 Task: Create a rule when a due date between 1 and 7 working days ago is moved in a card by anyone except me.
Action: Mouse moved to (1151, 96)
Screenshot: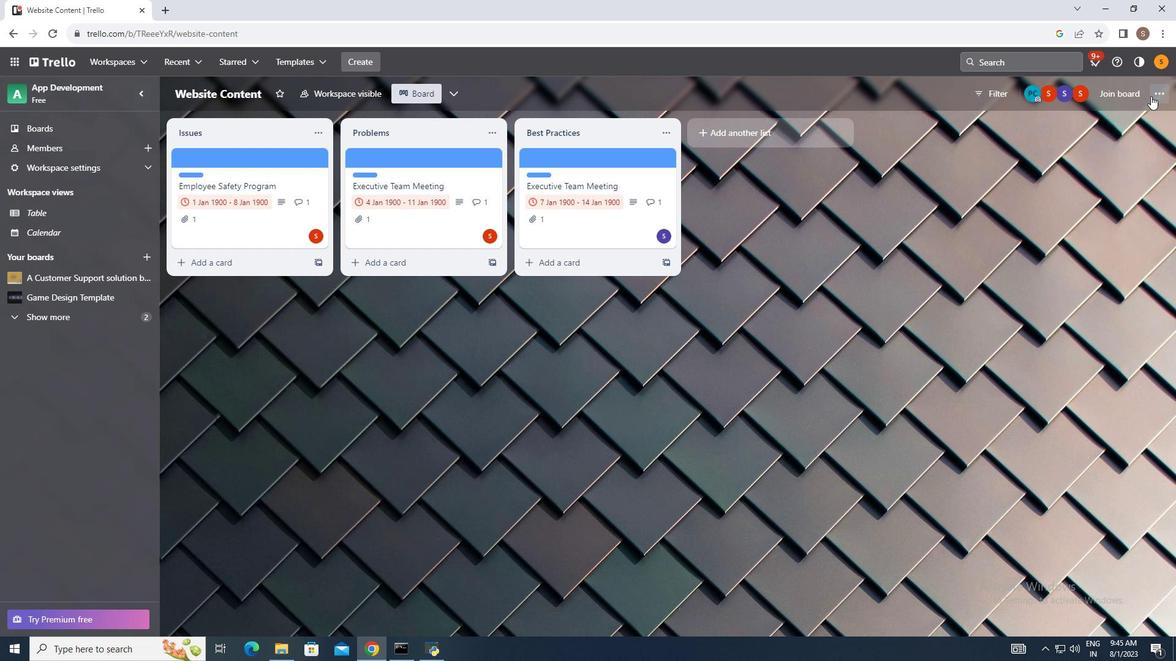 
Action: Mouse pressed left at (1151, 96)
Screenshot: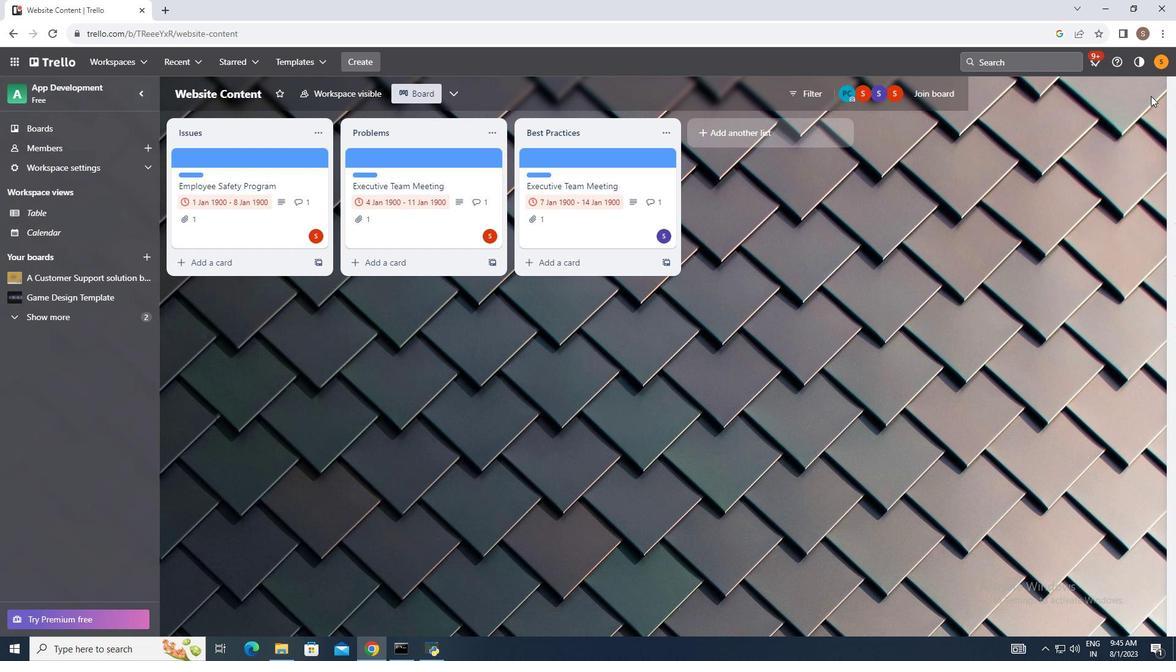 
Action: Mouse moved to (1082, 241)
Screenshot: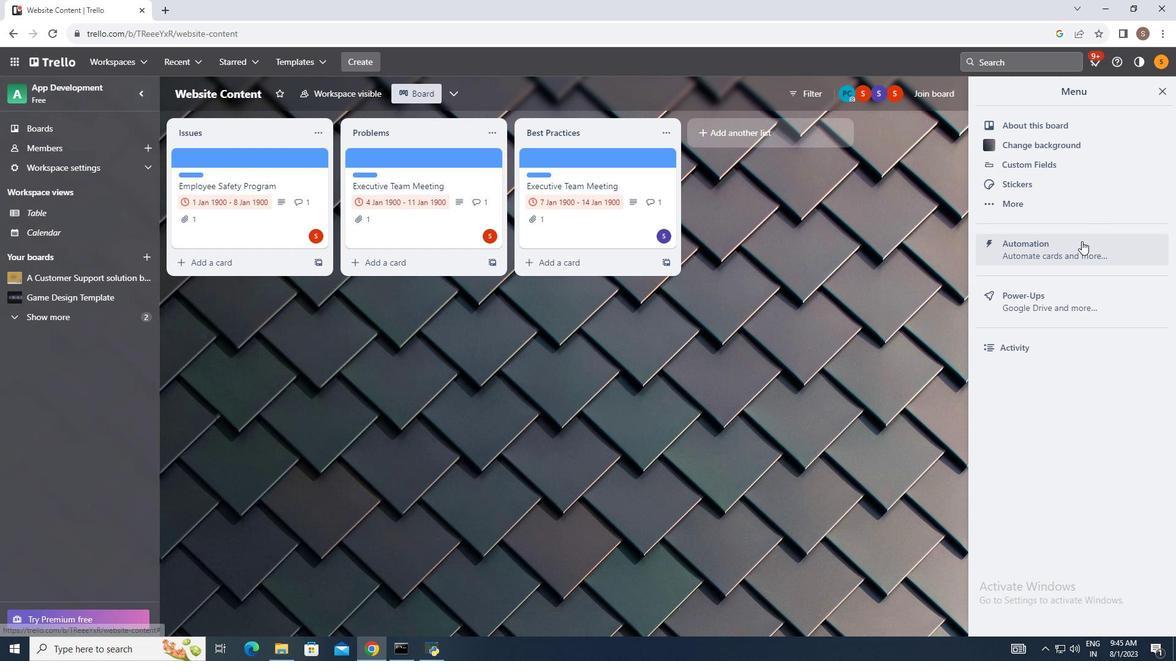 
Action: Mouse pressed left at (1082, 241)
Screenshot: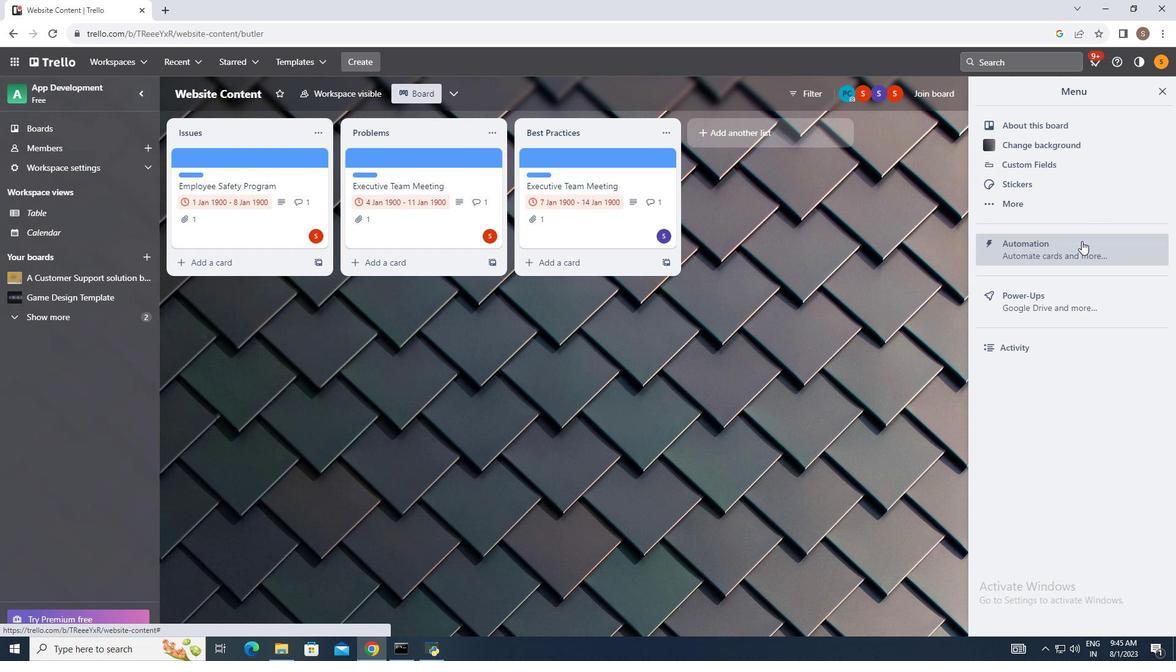 
Action: Mouse moved to (230, 200)
Screenshot: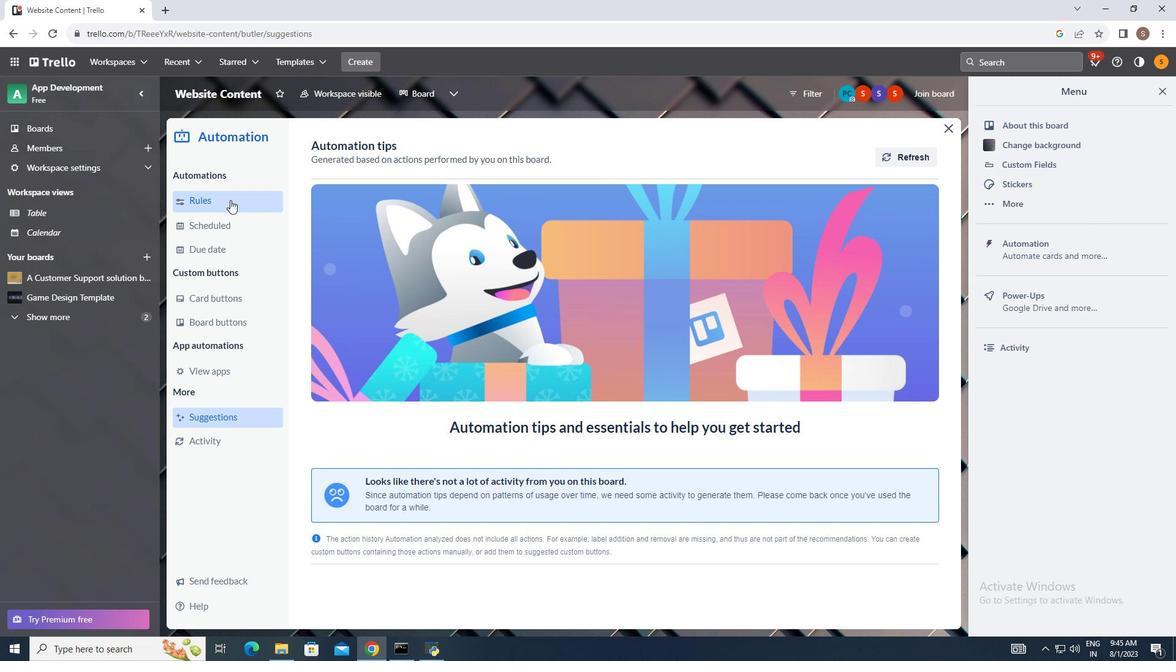 
Action: Mouse pressed left at (230, 200)
Screenshot: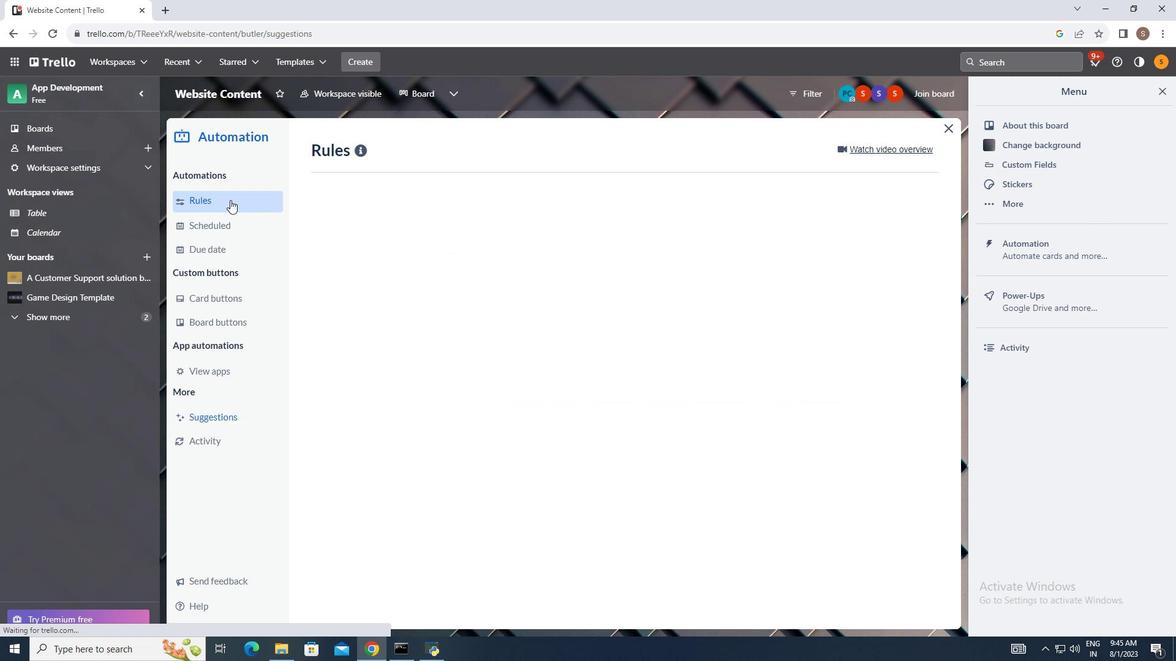 
Action: Mouse moved to (831, 150)
Screenshot: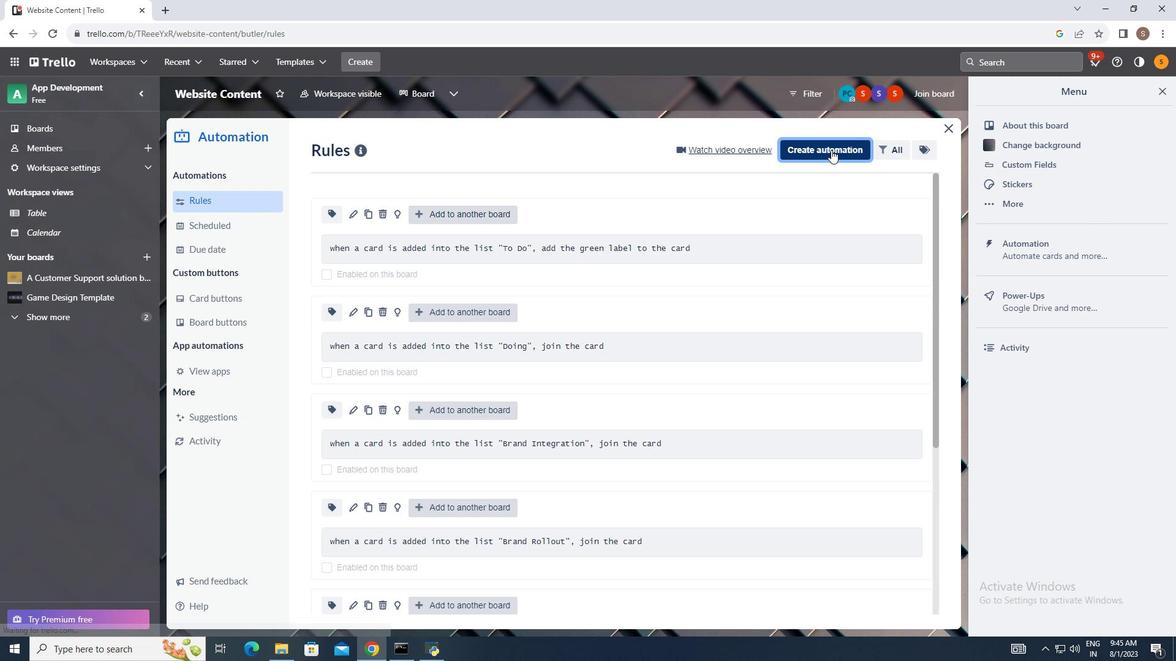 
Action: Mouse pressed left at (831, 150)
Screenshot: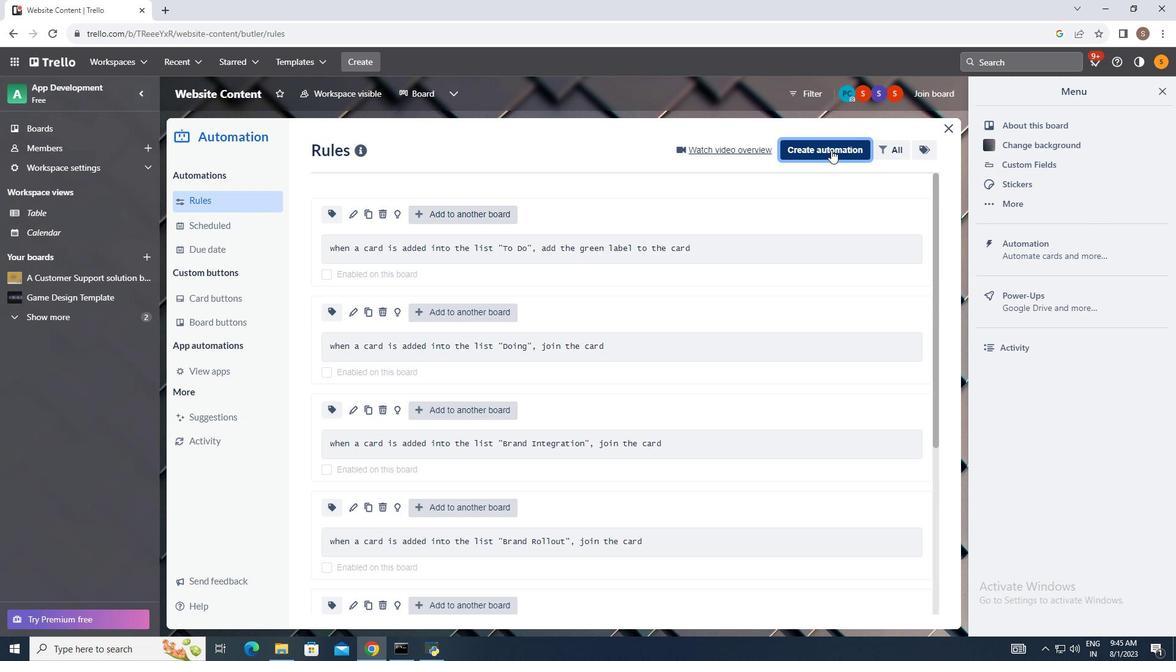 
Action: Mouse moved to (601, 270)
Screenshot: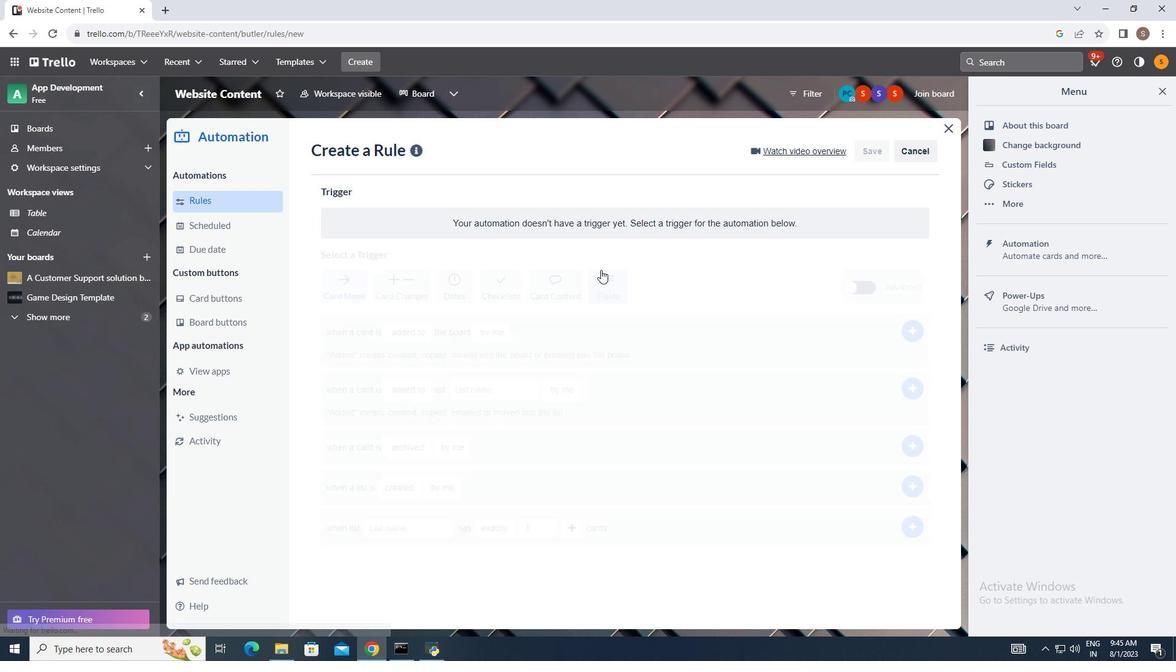
Action: Mouse pressed left at (601, 270)
Screenshot: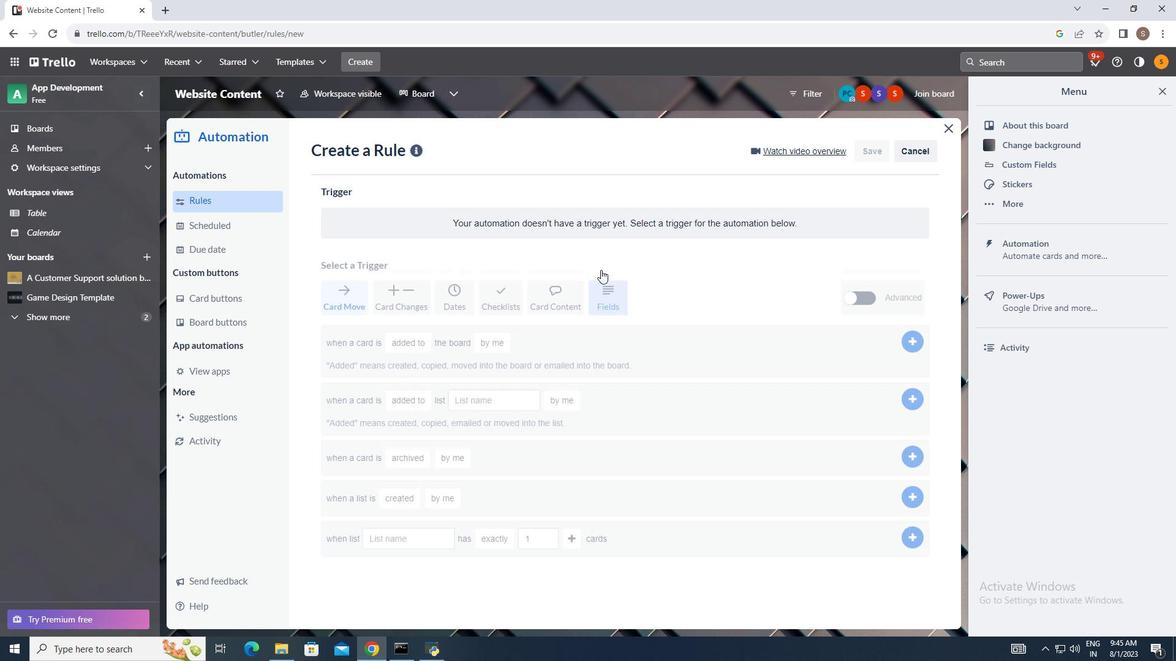 
Action: Mouse moved to (460, 306)
Screenshot: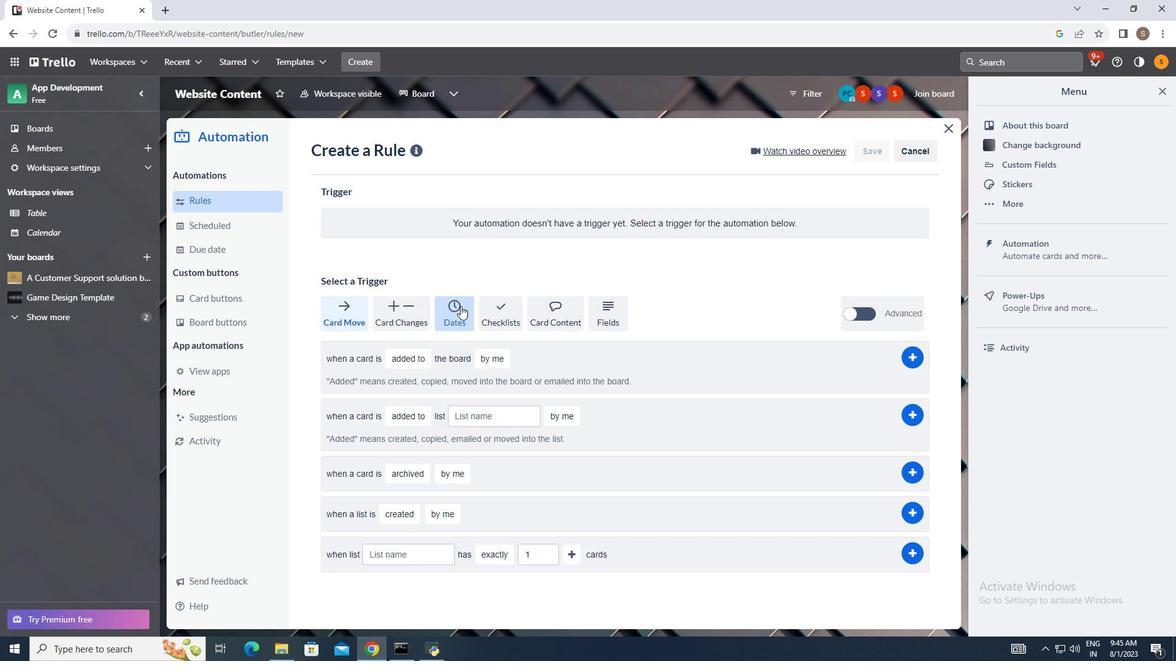 
Action: Mouse pressed left at (460, 306)
Screenshot: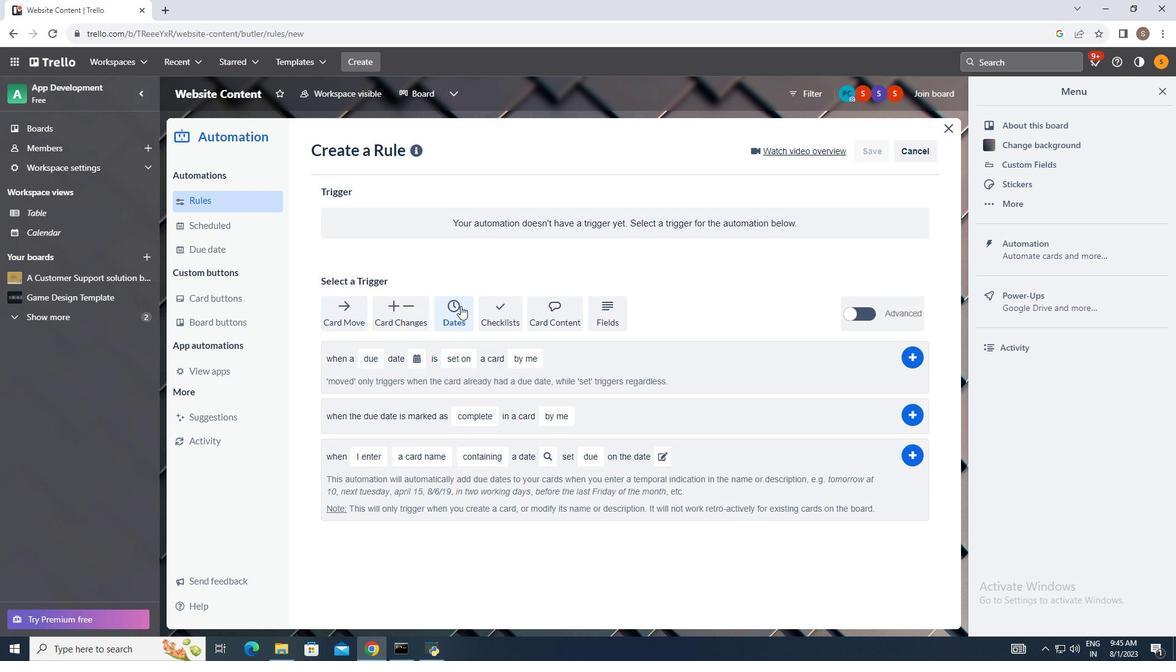 
Action: Mouse moved to (375, 353)
Screenshot: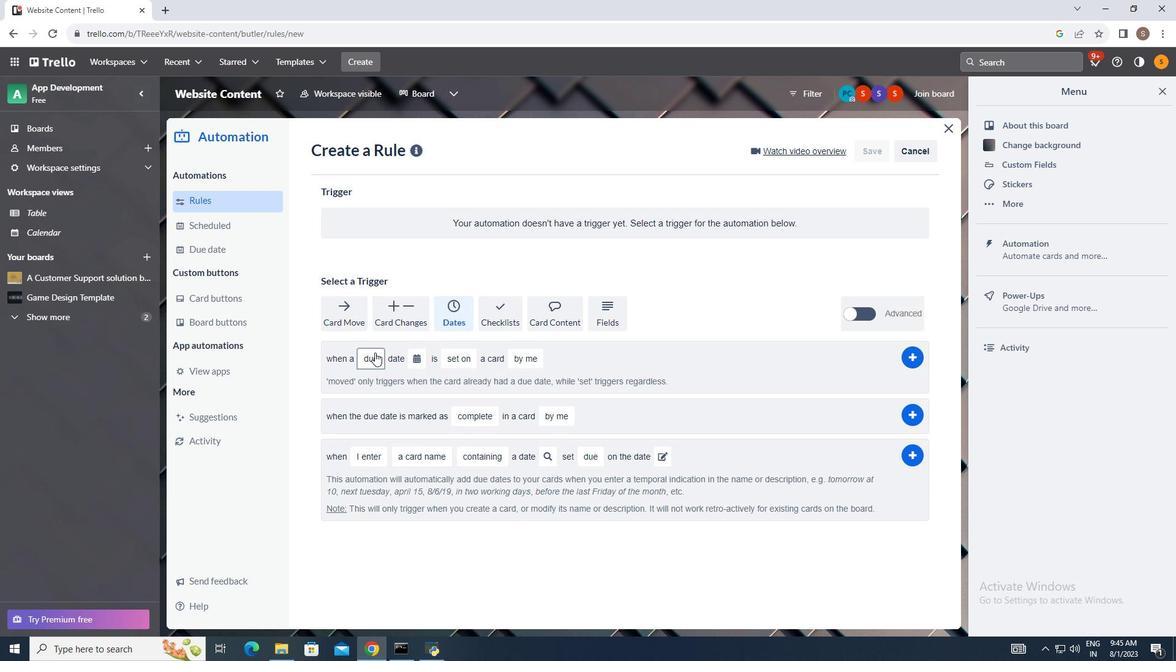 
Action: Mouse pressed left at (375, 353)
Screenshot: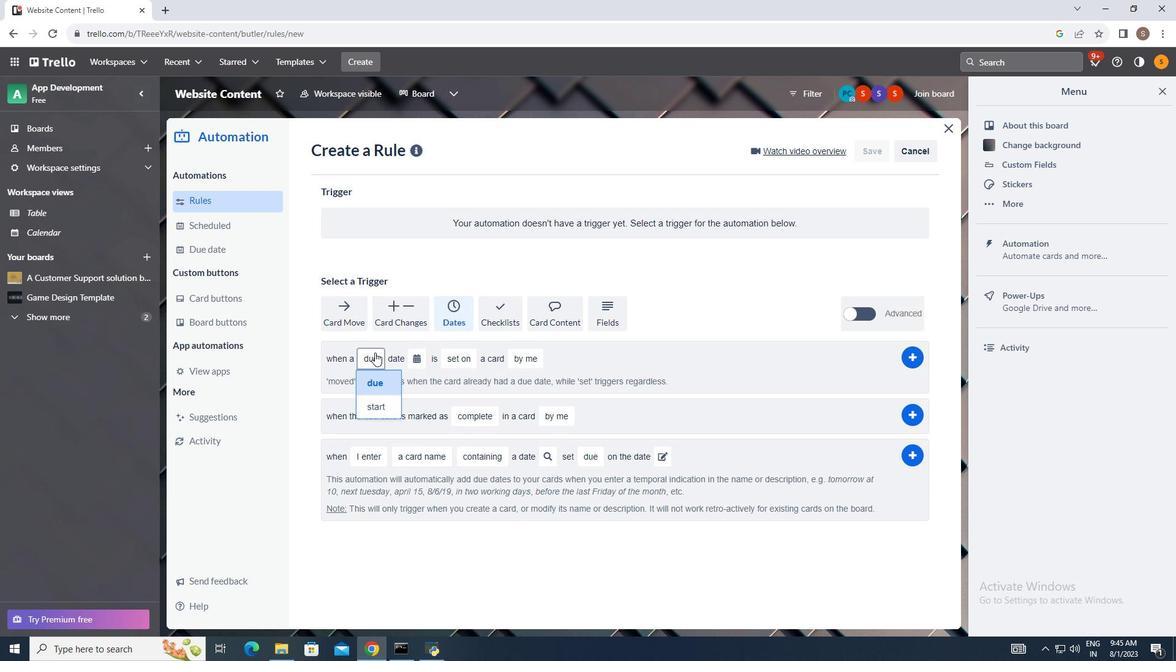 
Action: Mouse moved to (379, 372)
Screenshot: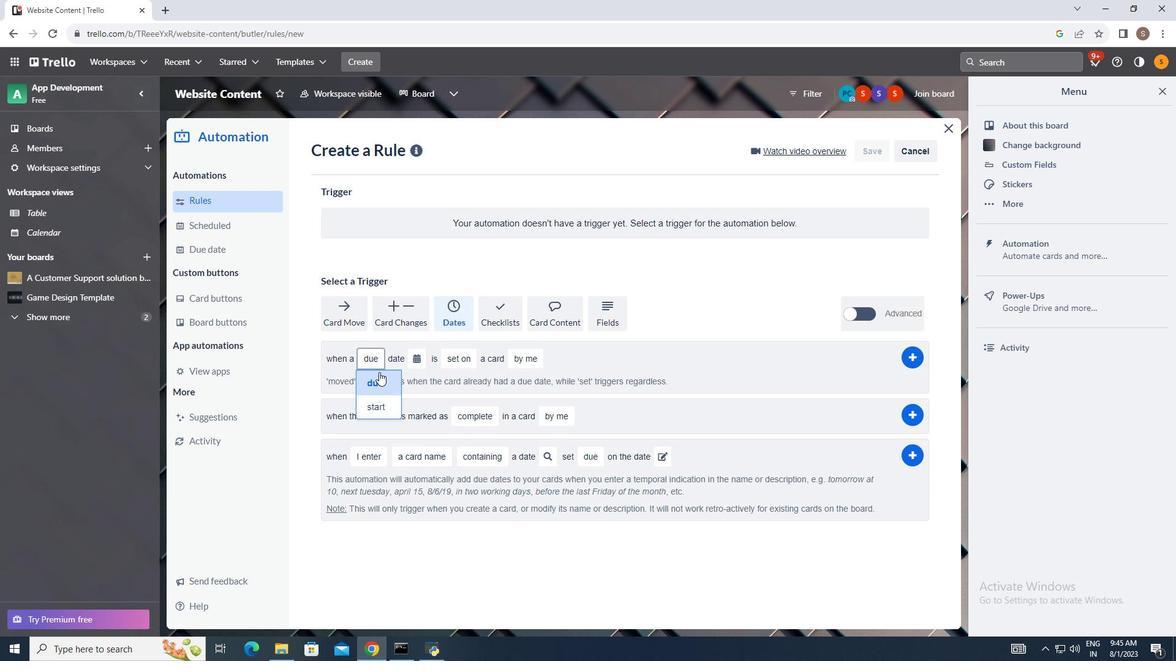 
Action: Mouse pressed left at (379, 372)
Screenshot: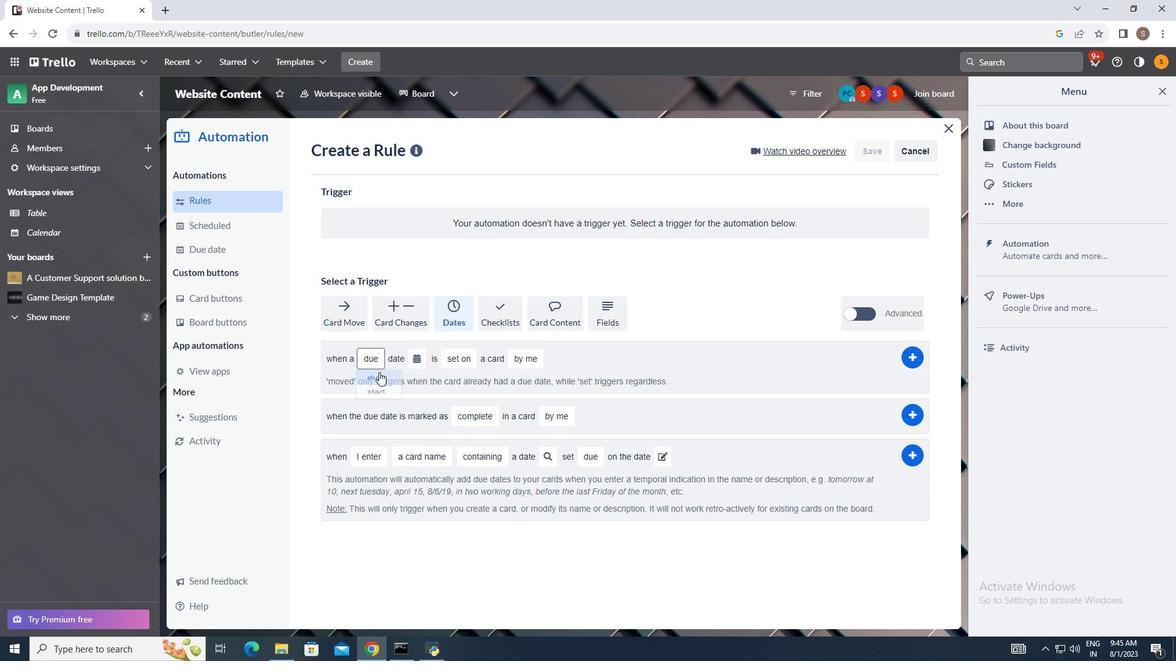 
Action: Mouse moved to (416, 361)
Screenshot: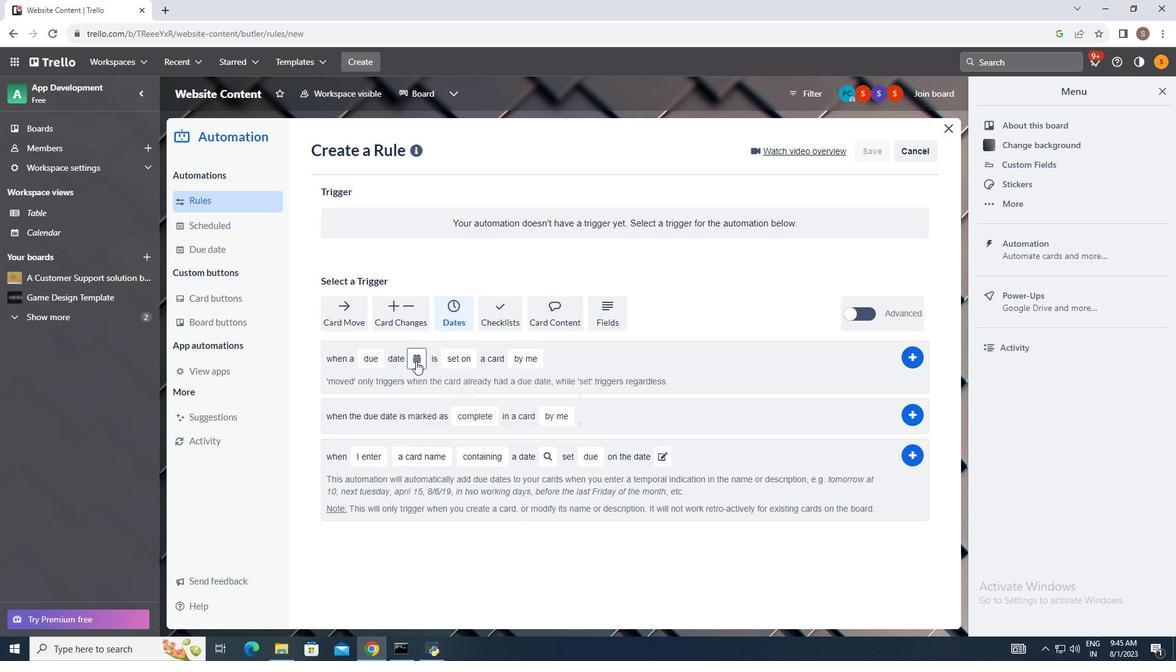 
Action: Mouse pressed left at (416, 361)
Screenshot: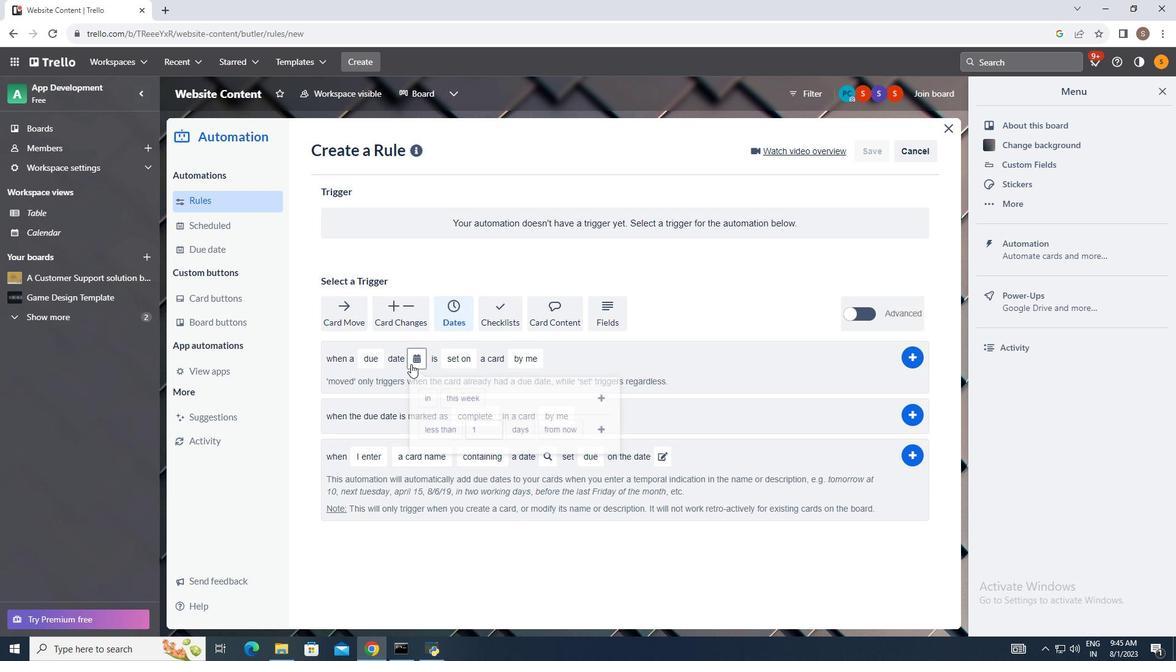 
Action: Mouse moved to (434, 427)
Screenshot: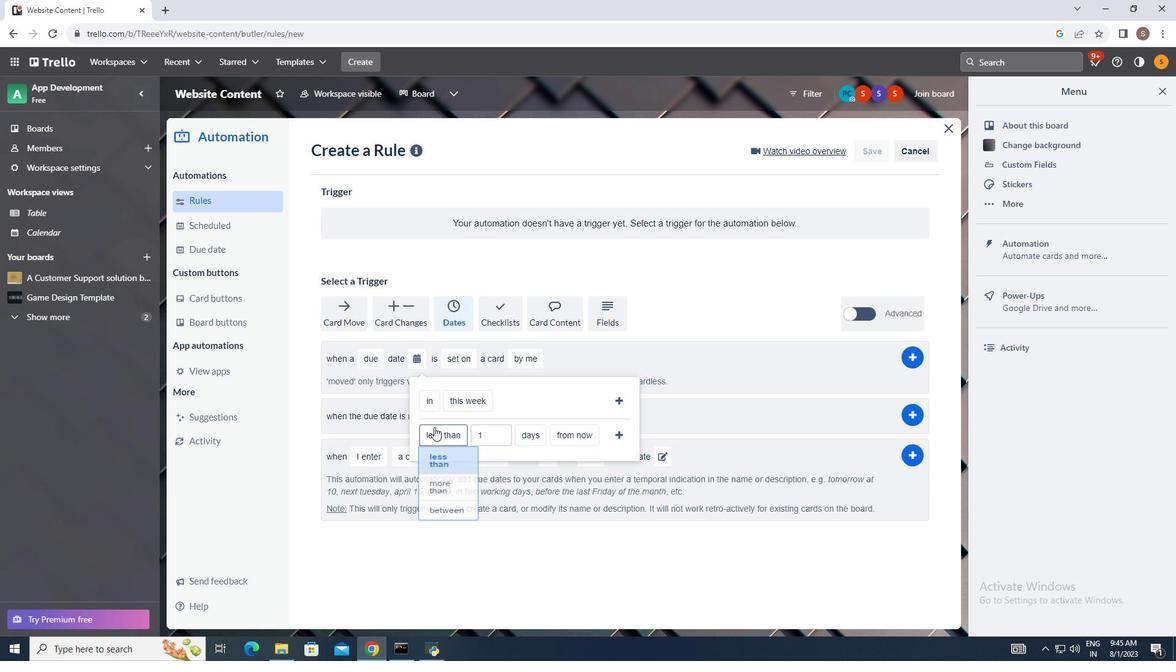 
Action: Mouse pressed left at (434, 427)
Screenshot: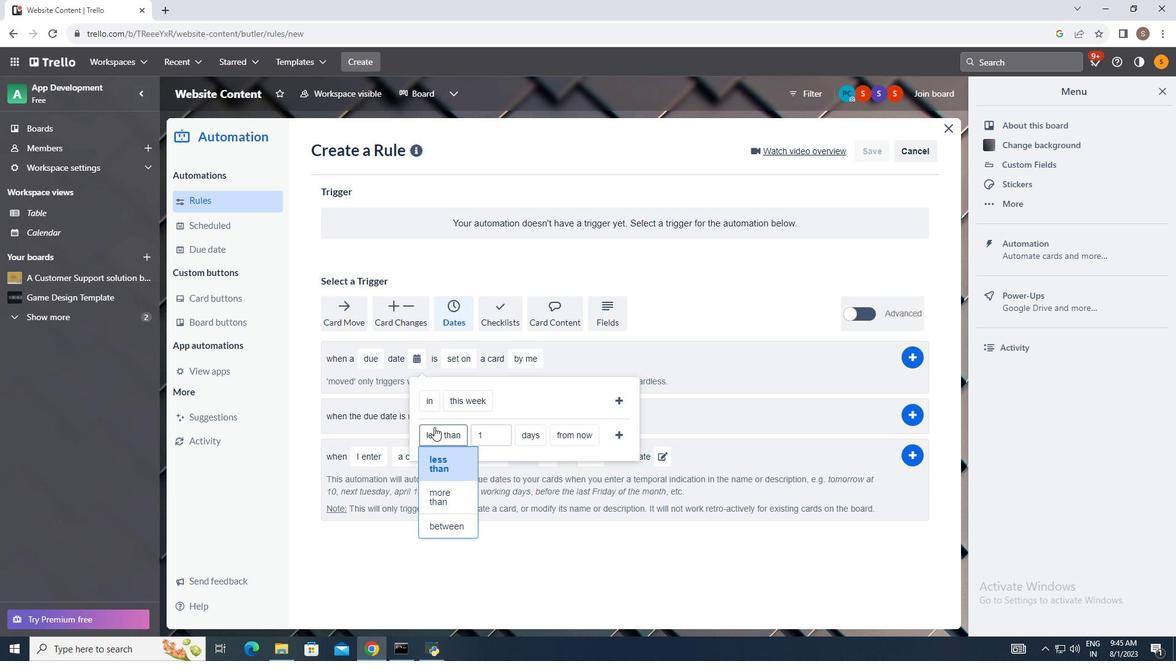 
Action: Mouse moved to (439, 526)
Screenshot: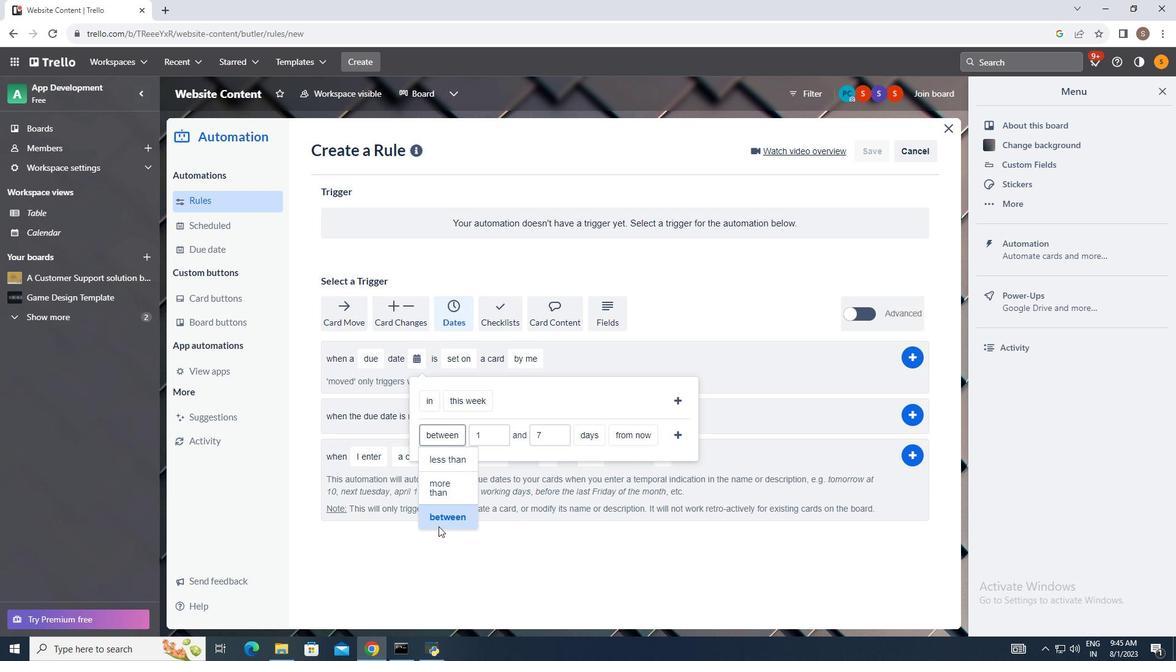 
Action: Mouse pressed left at (439, 526)
Screenshot: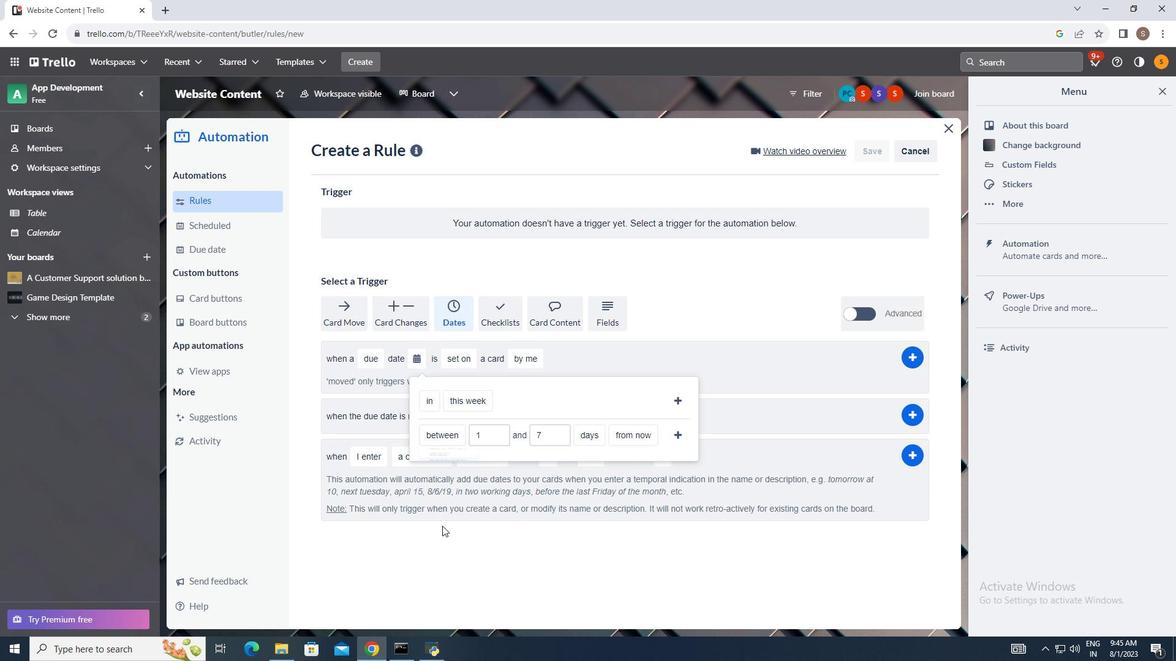 
Action: Mouse moved to (597, 442)
Screenshot: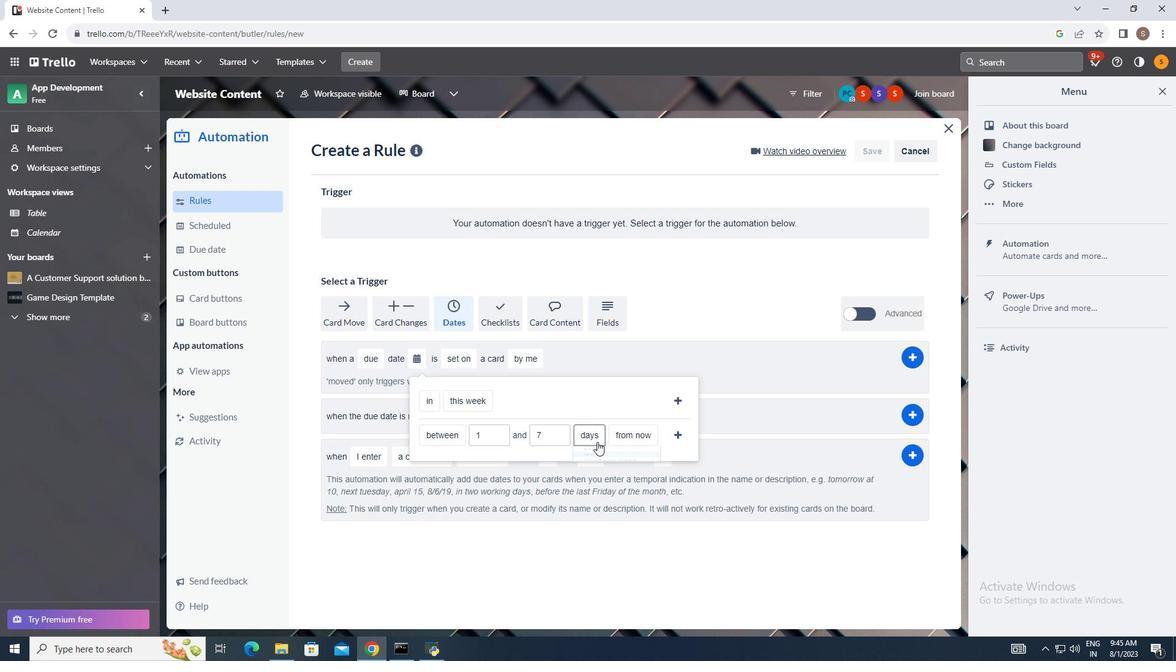 
Action: Mouse pressed left at (597, 442)
Screenshot: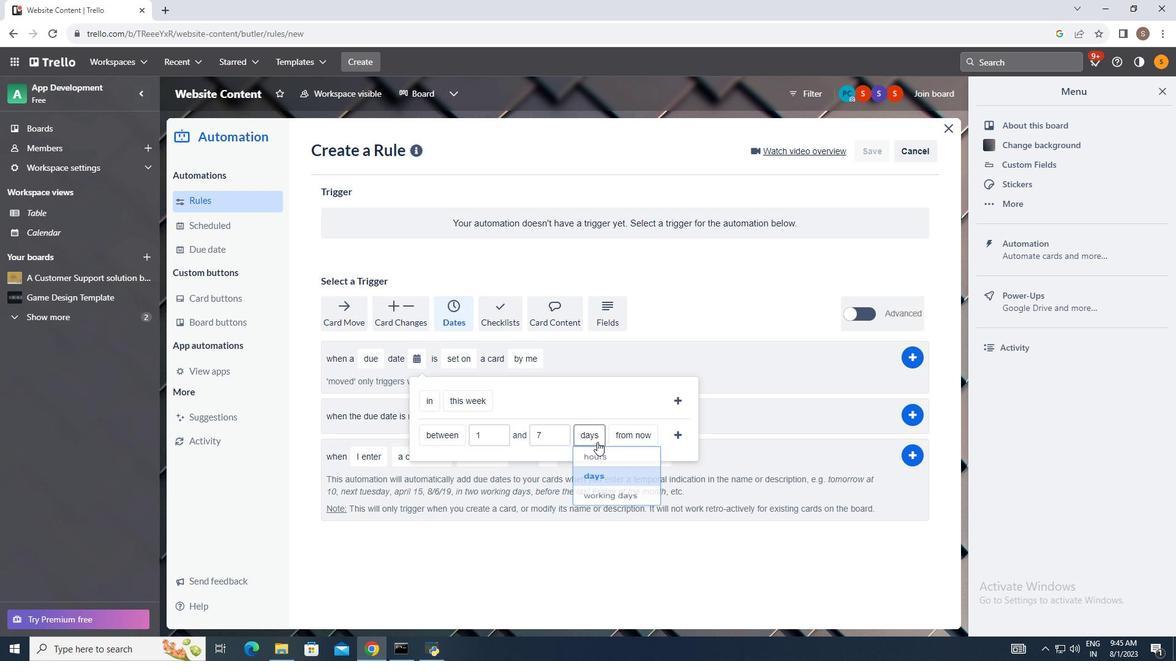 
Action: Mouse moved to (608, 505)
Screenshot: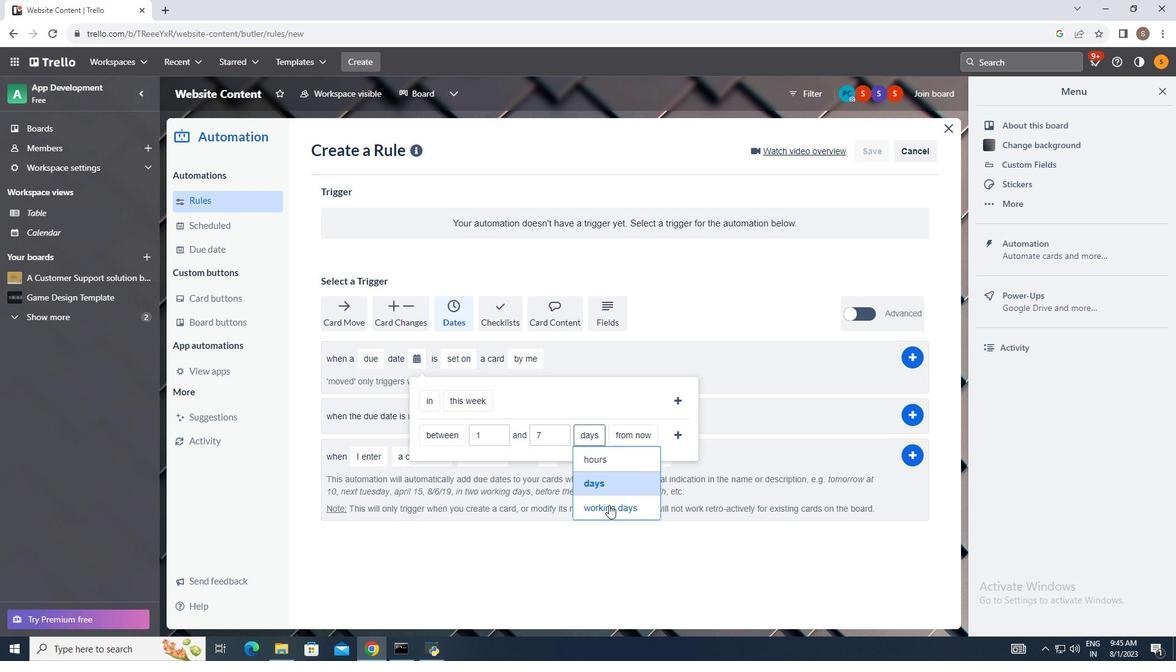 
Action: Mouse pressed left at (608, 505)
Screenshot: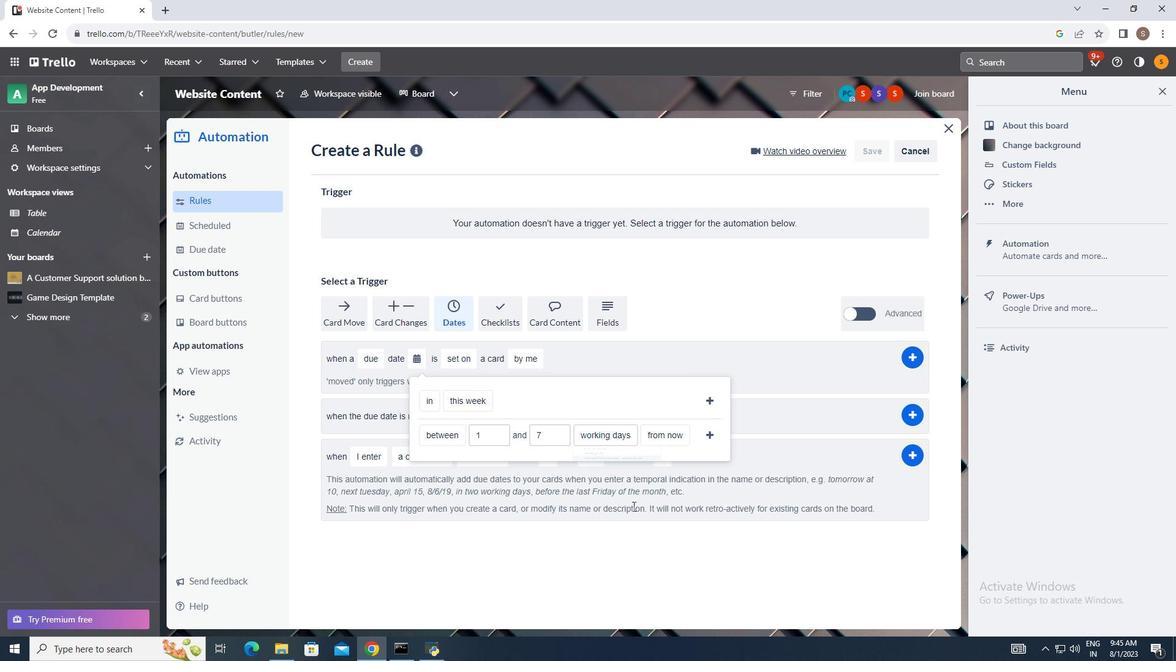 
Action: Mouse moved to (655, 437)
Screenshot: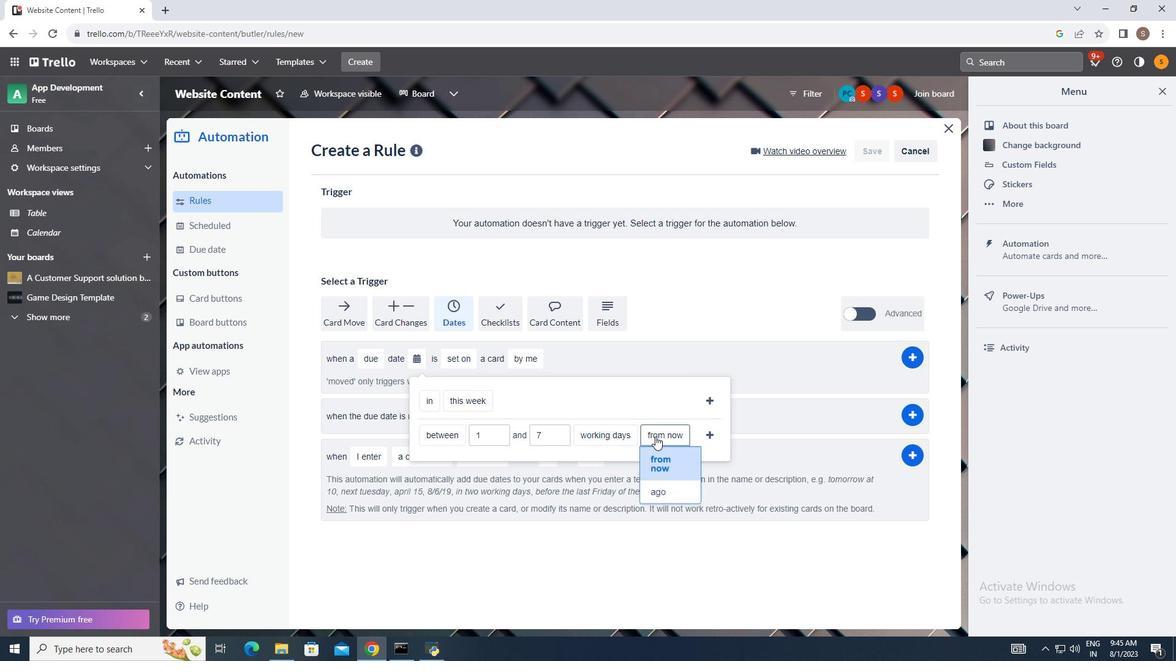 
Action: Mouse pressed left at (655, 437)
Screenshot: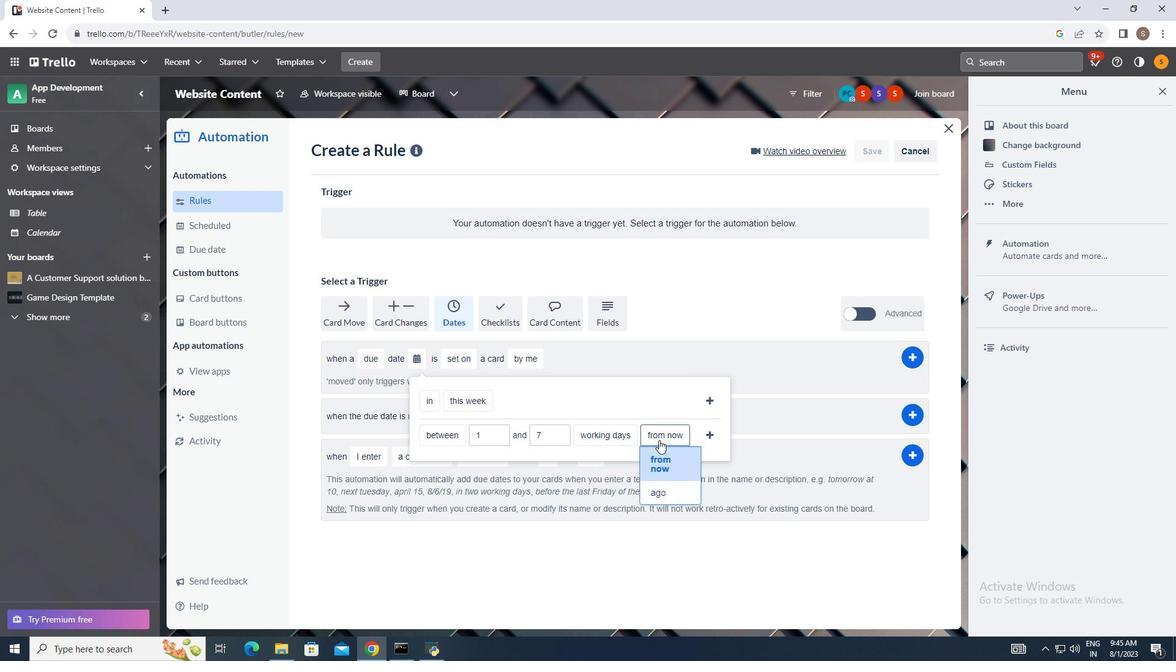 
Action: Mouse moved to (671, 492)
Screenshot: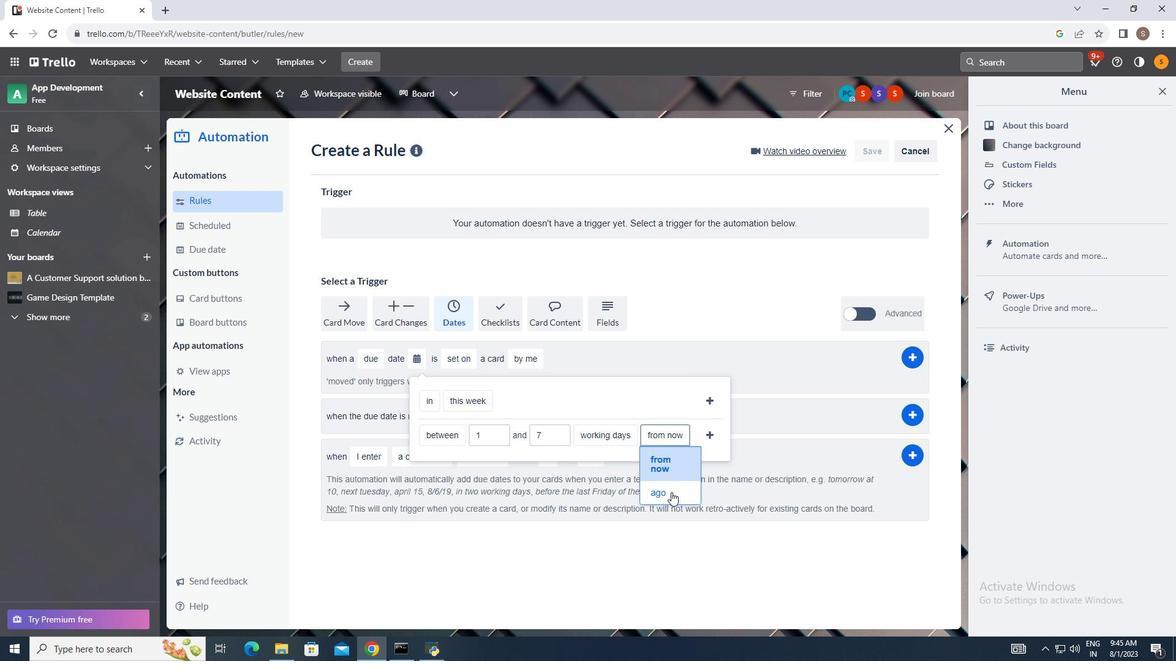 
Action: Mouse pressed left at (671, 492)
Screenshot: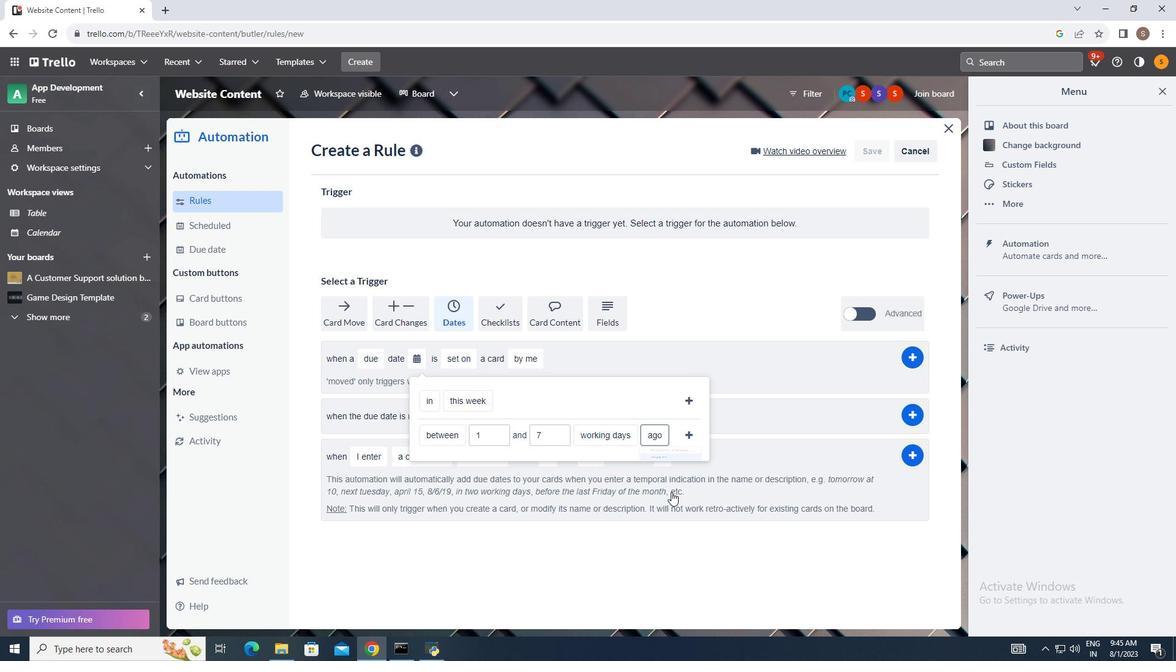 
Action: Mouse moved to (690, 433)
Screenshot: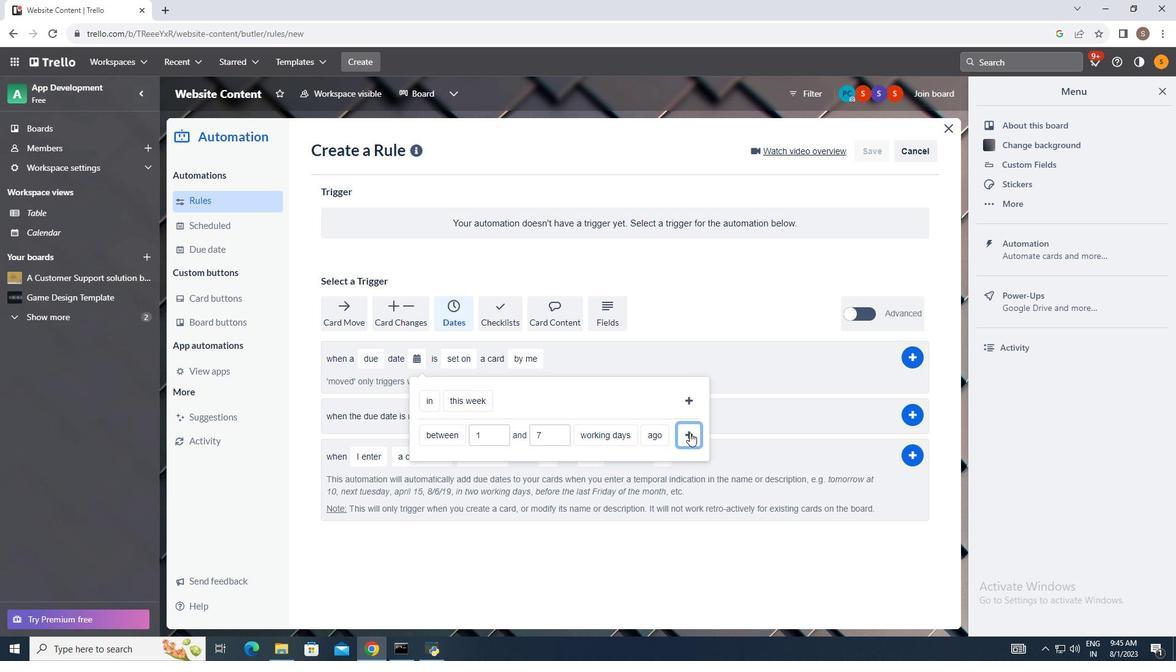 
Action: Mouse pressed left at (690, 433)
Screenshot: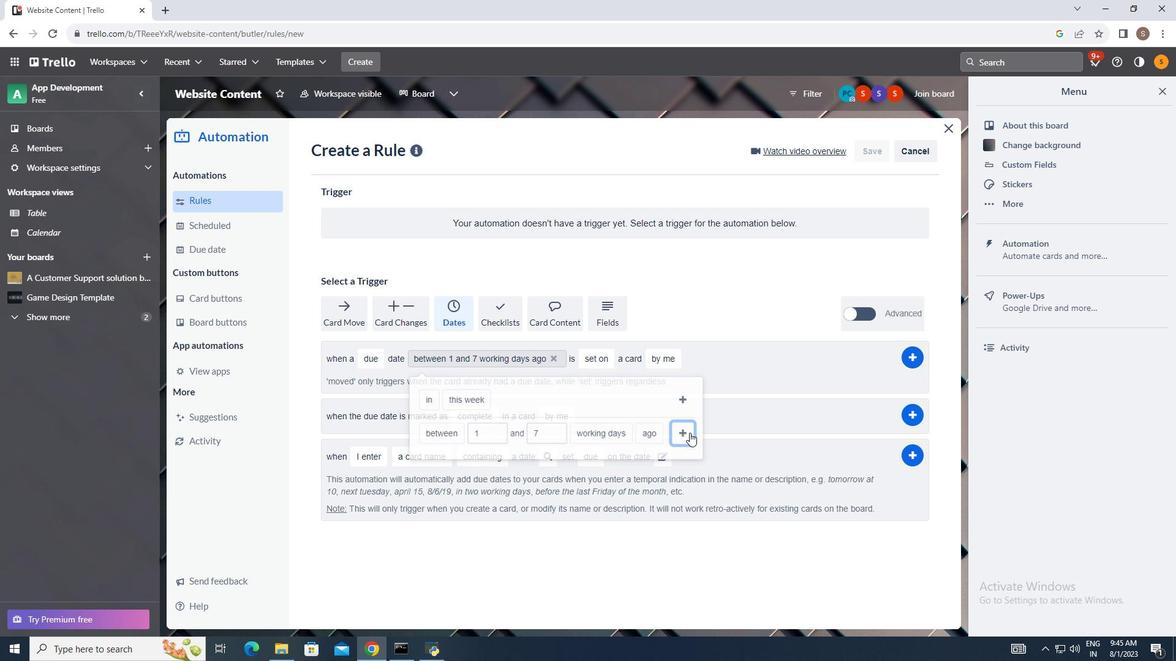 
Action: Mouse moved to (590, 357)
Screenshot: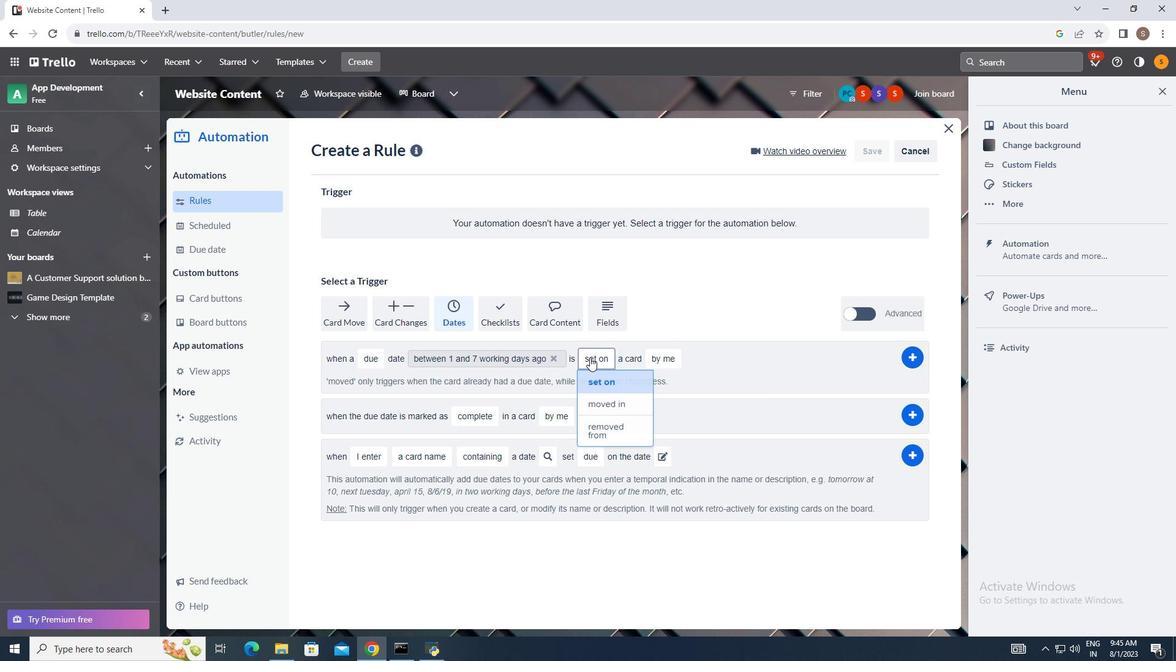 
Action: Mouse pressed left at (590, 357)
Screenshot: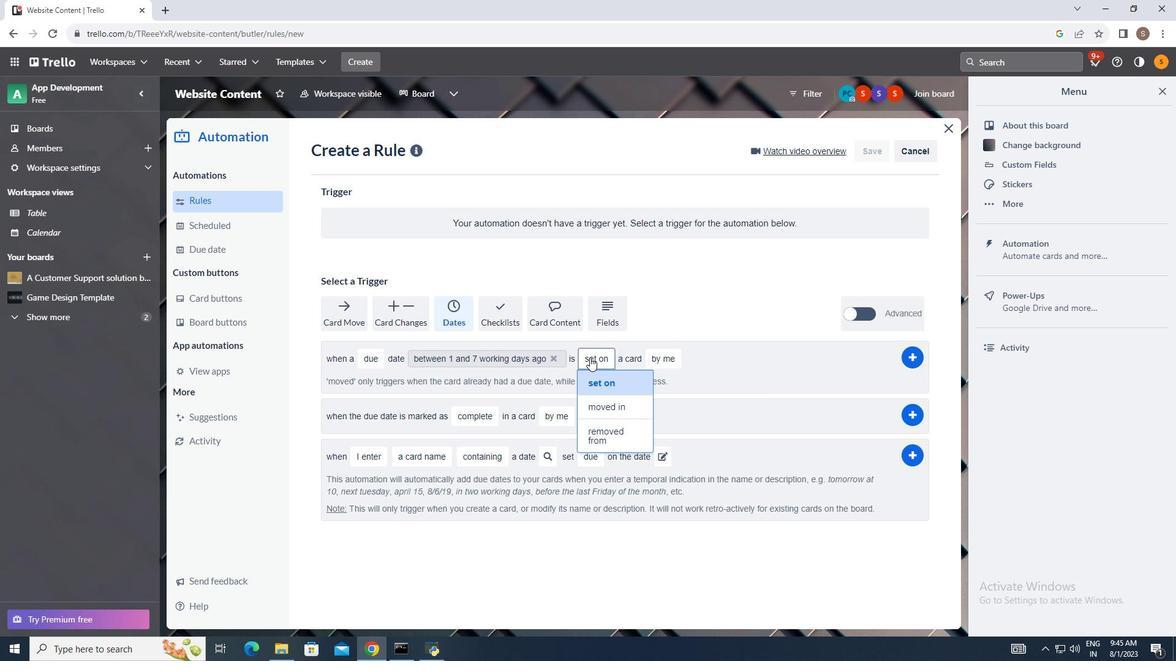 
Action: Mouse moved to (612, 400)
Screenshot: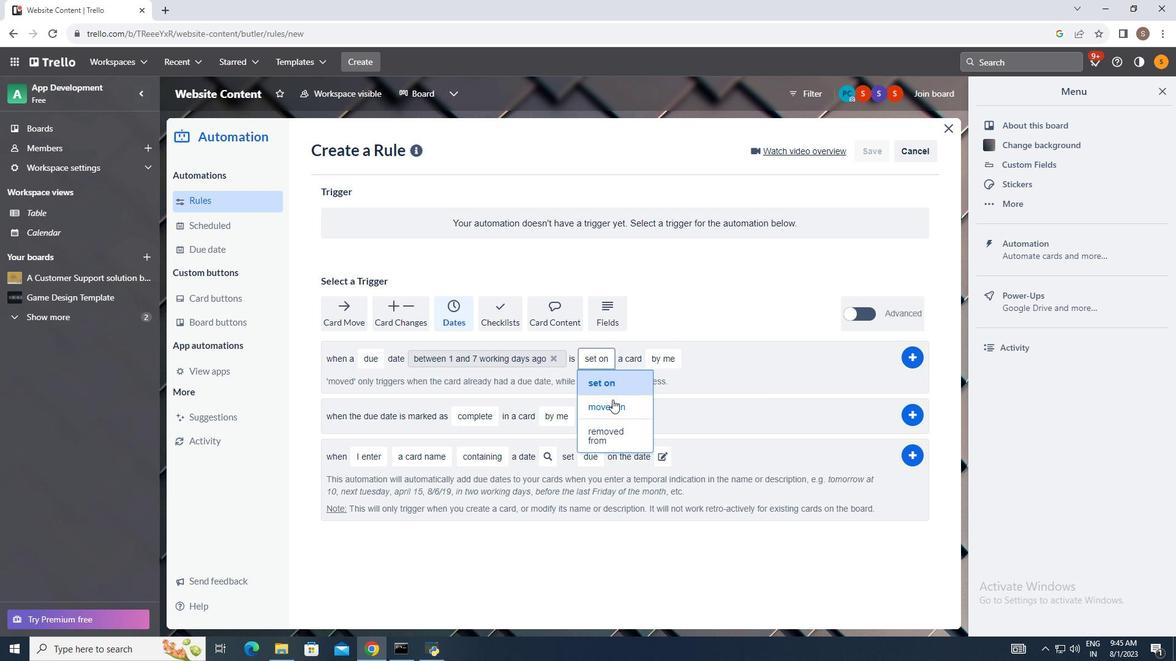 
Action: Mouse pressed left at (612, 400)
Screenshot: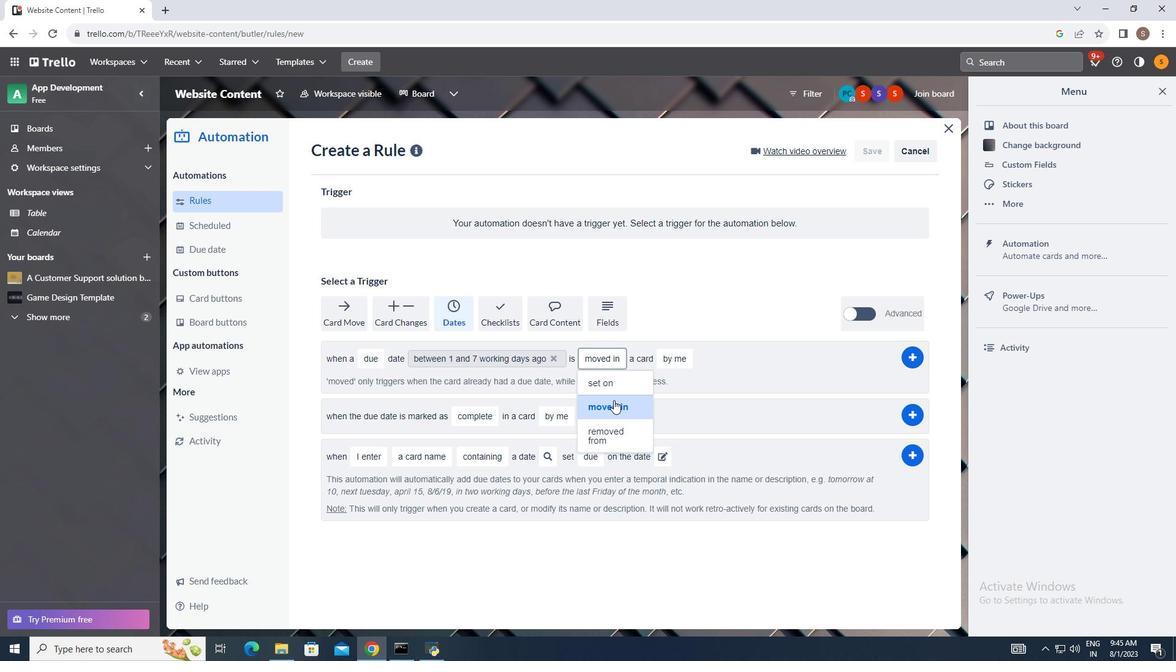 
Action: Mouse moved to (670, 362)
Screenshot: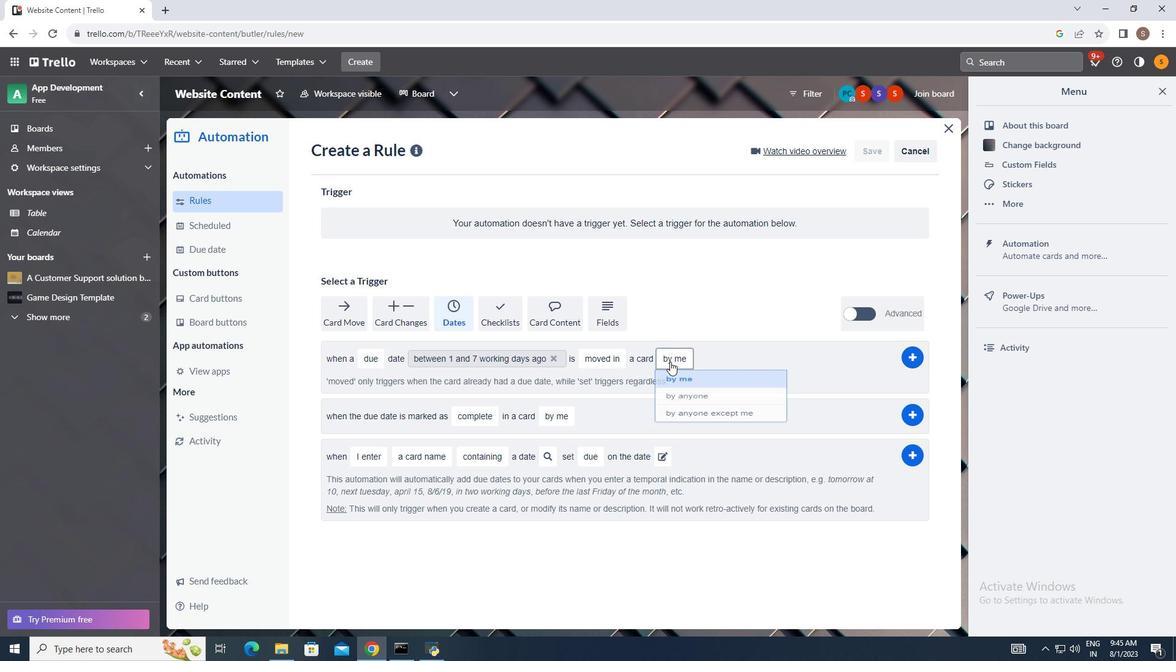 
Action: Mouse pressed left at (670, 362)
Screenshot: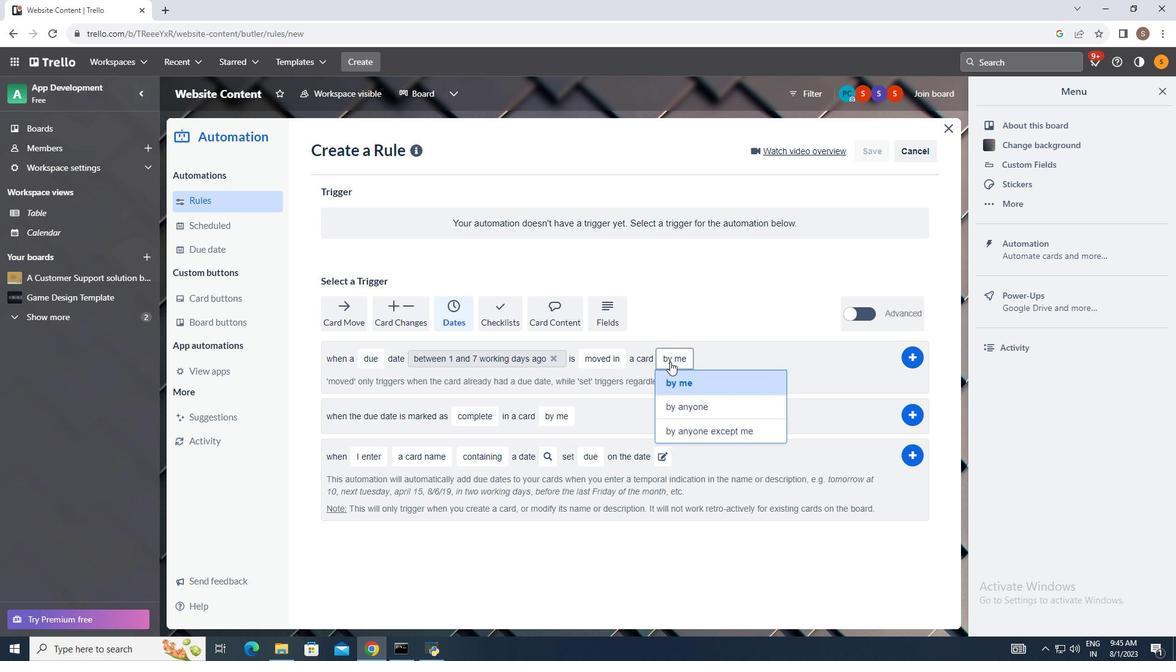 
Action: Mouse moved to (722, 429)
Screenshot: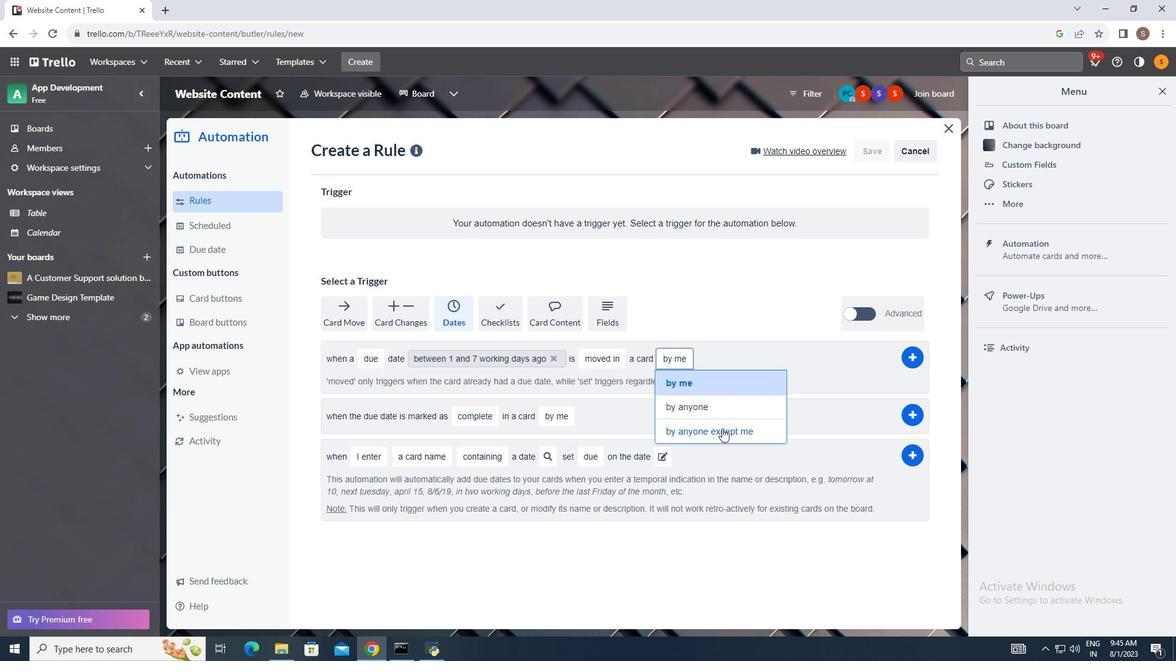 
Action: Mouse pressed left at (722, 429)
Screenshot: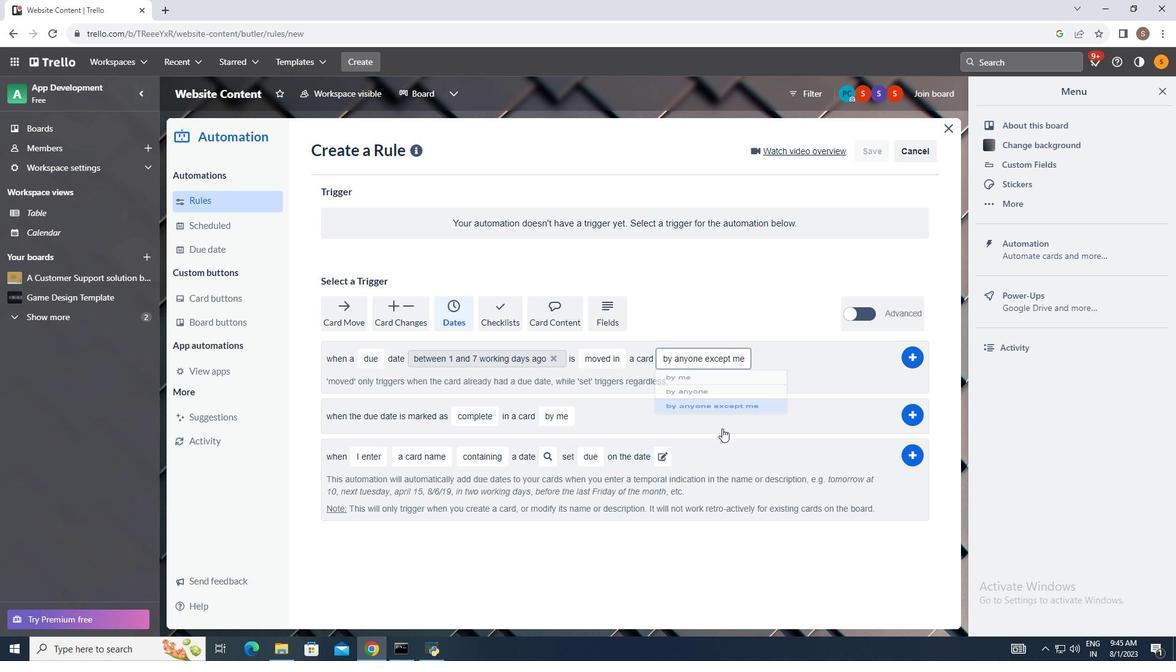 
Action: Mouse moved to (908, 357)
Screenshot: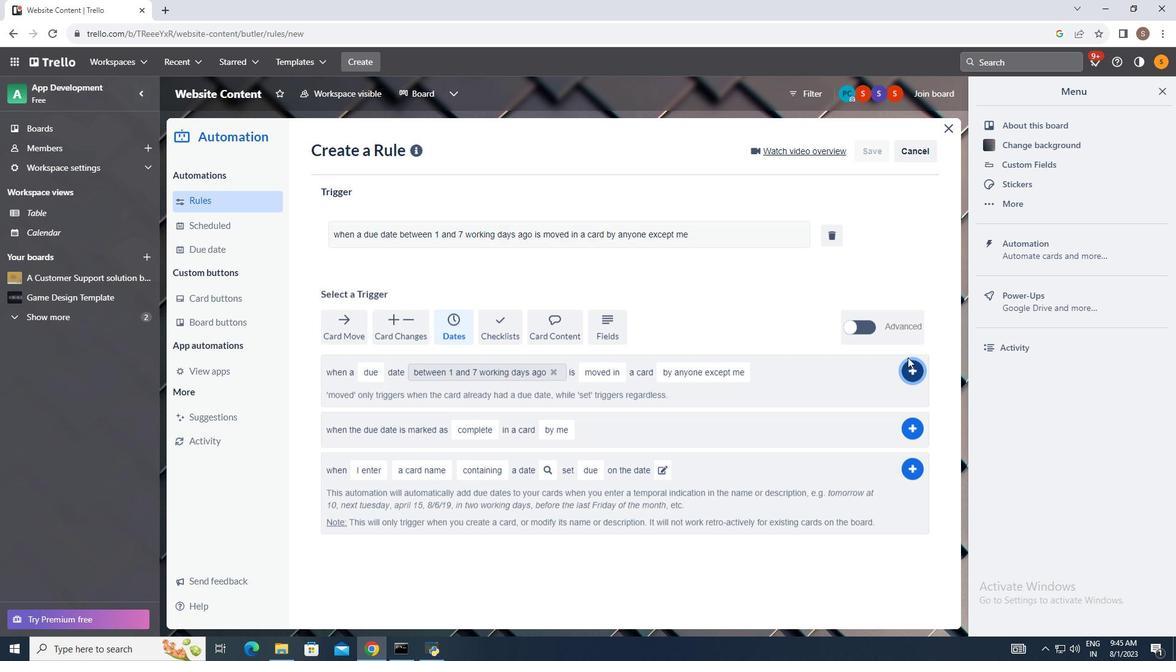 
Action: Mouse pressed left at (908, 357)
Screenshot: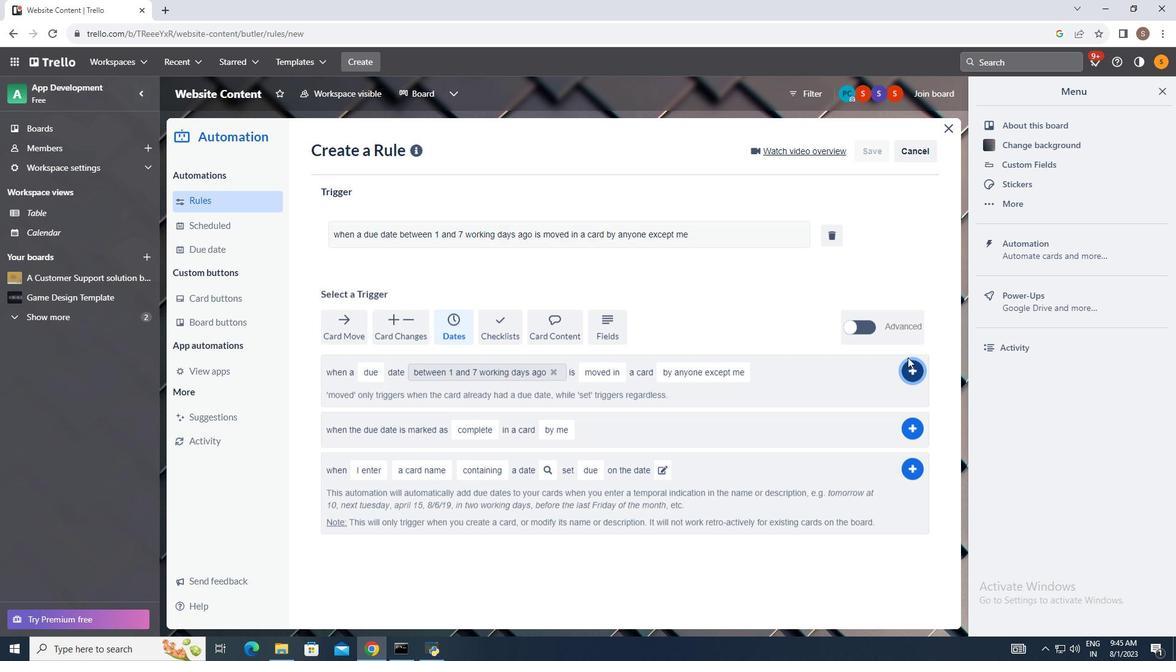 
Action: Mouse moved to (658, 408)
Screenshot: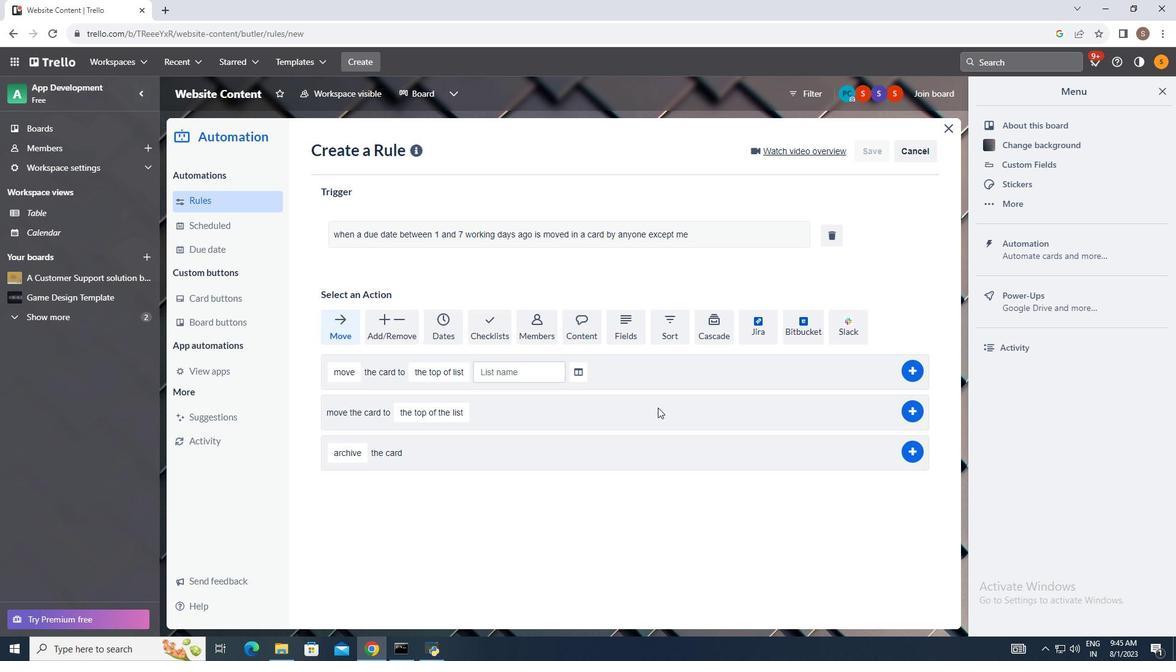 
